 Task: Create a task  Upgrade and migrate company supply chain management to a cloud-based solution , assign it to team member softage.3@softage.net in the project ArcticTech and update the status of the task to  On Track  , set the priority of the task to High
Action: Mouse moved to (78, 64)
Screenshot: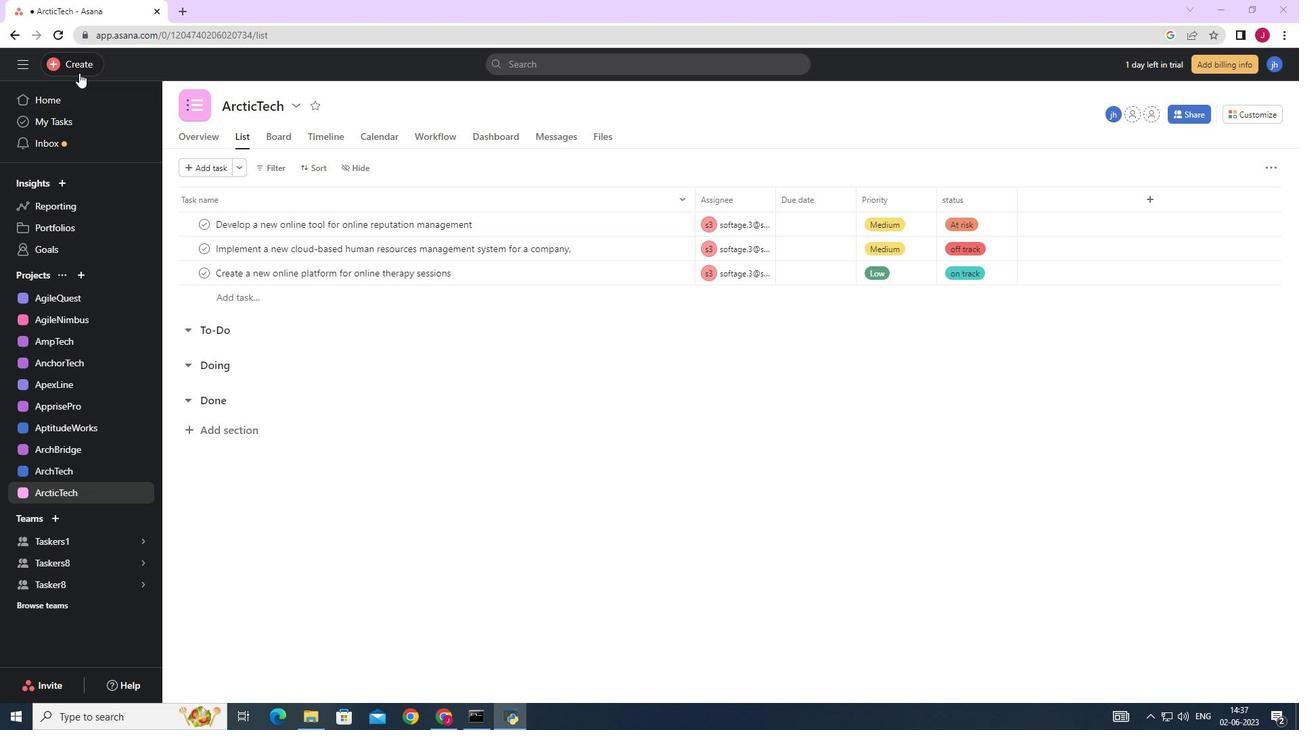 
Action: Mouse pressed left at (78, 64)
Screenshot: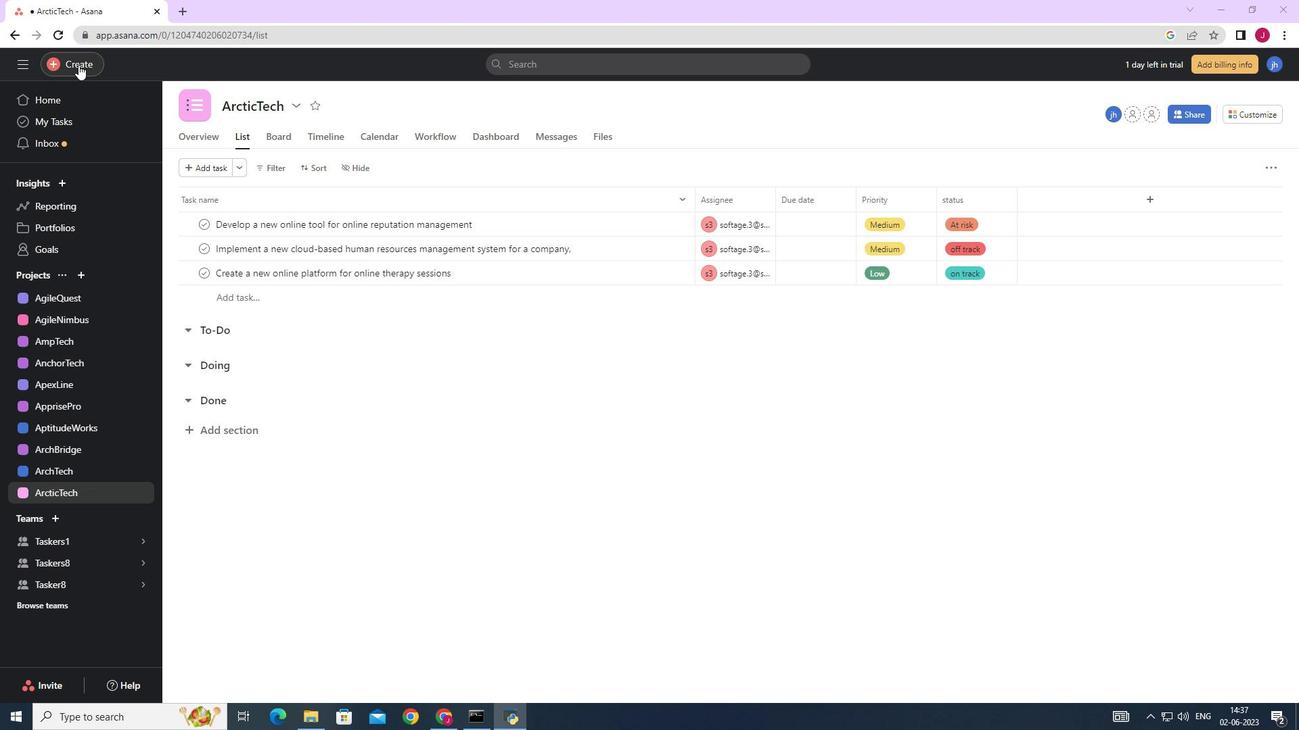
Action: Mouse moved to (152, 66)
Screenshot: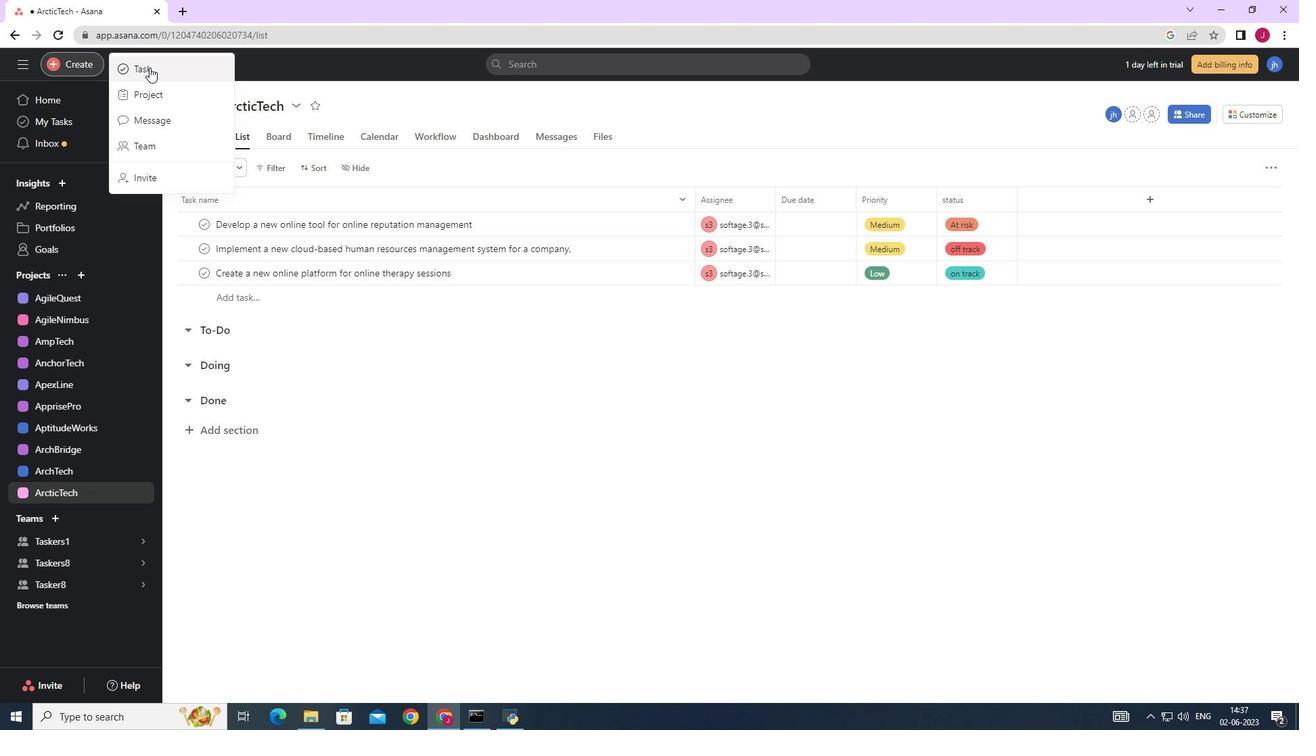 
Action: Mouse pressed left at (152, 66)
Screenshot: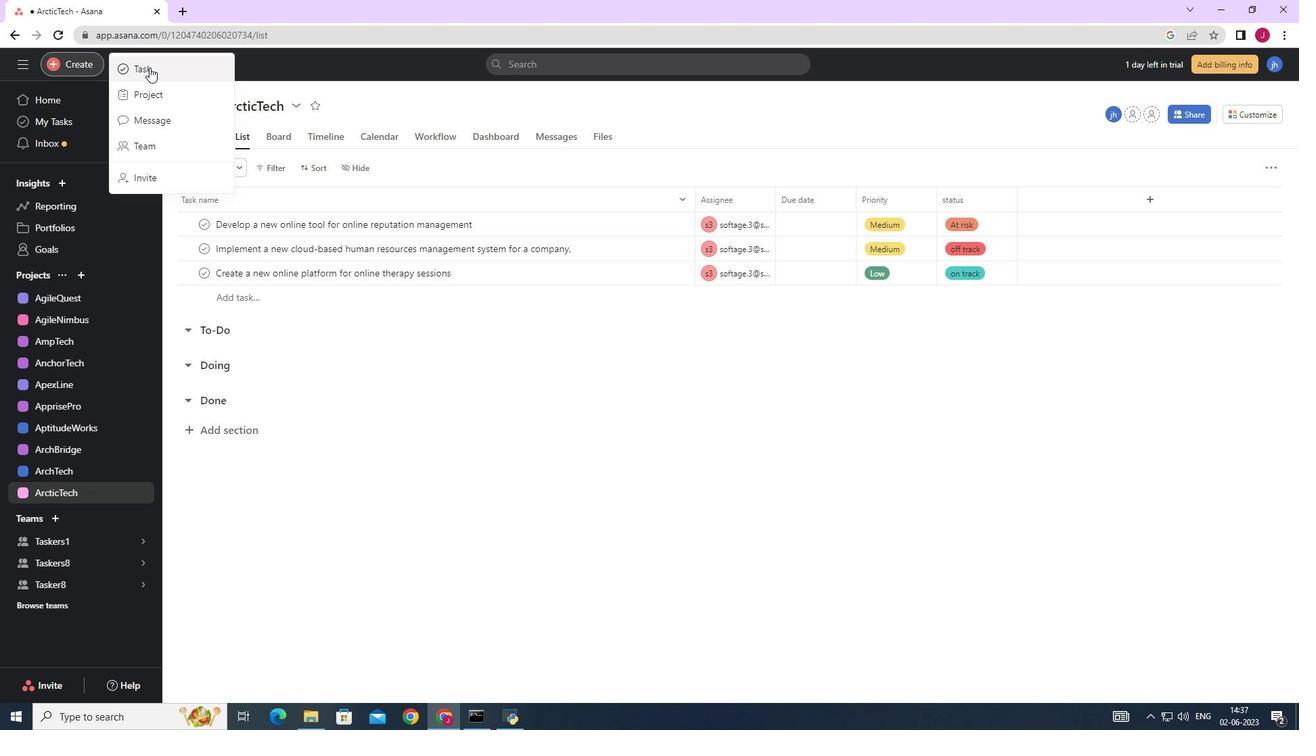 
Action: Mouse moved to (1055, 445)
Screenshot: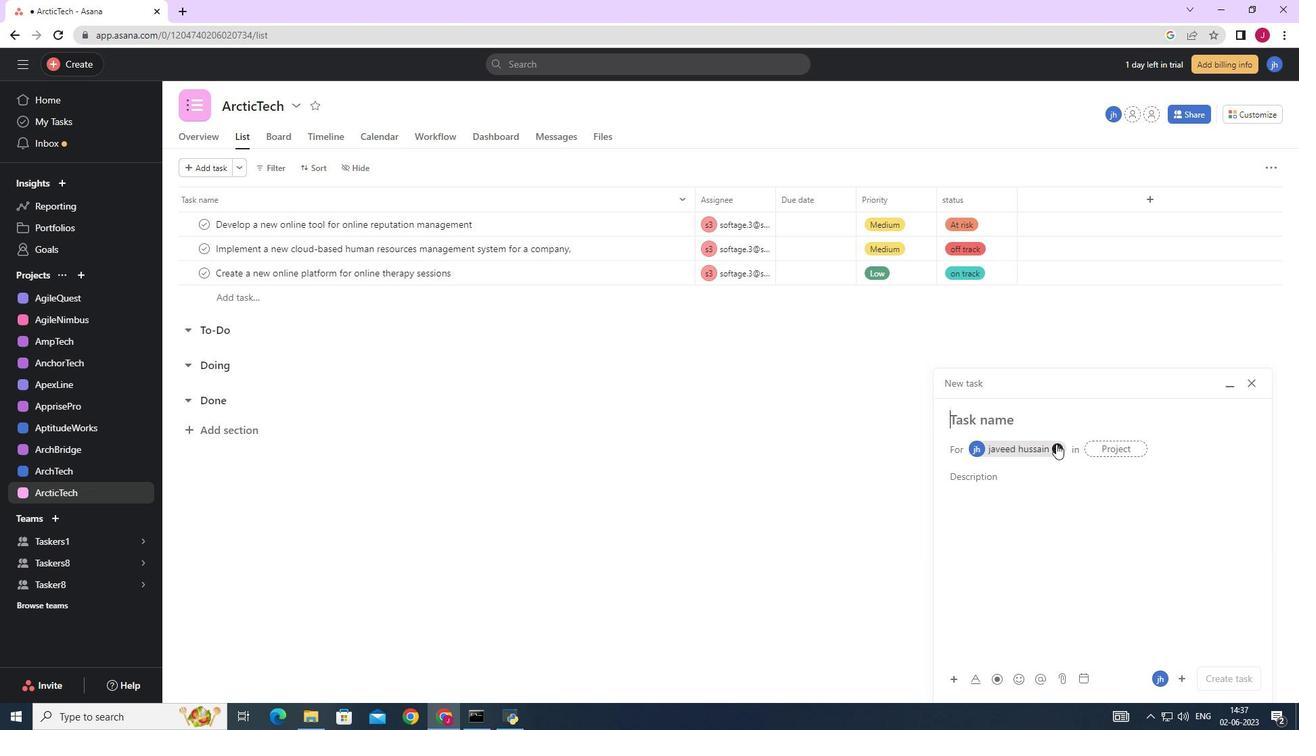 
Action: Mouse pressed left at (1055, 445)
Screenshot: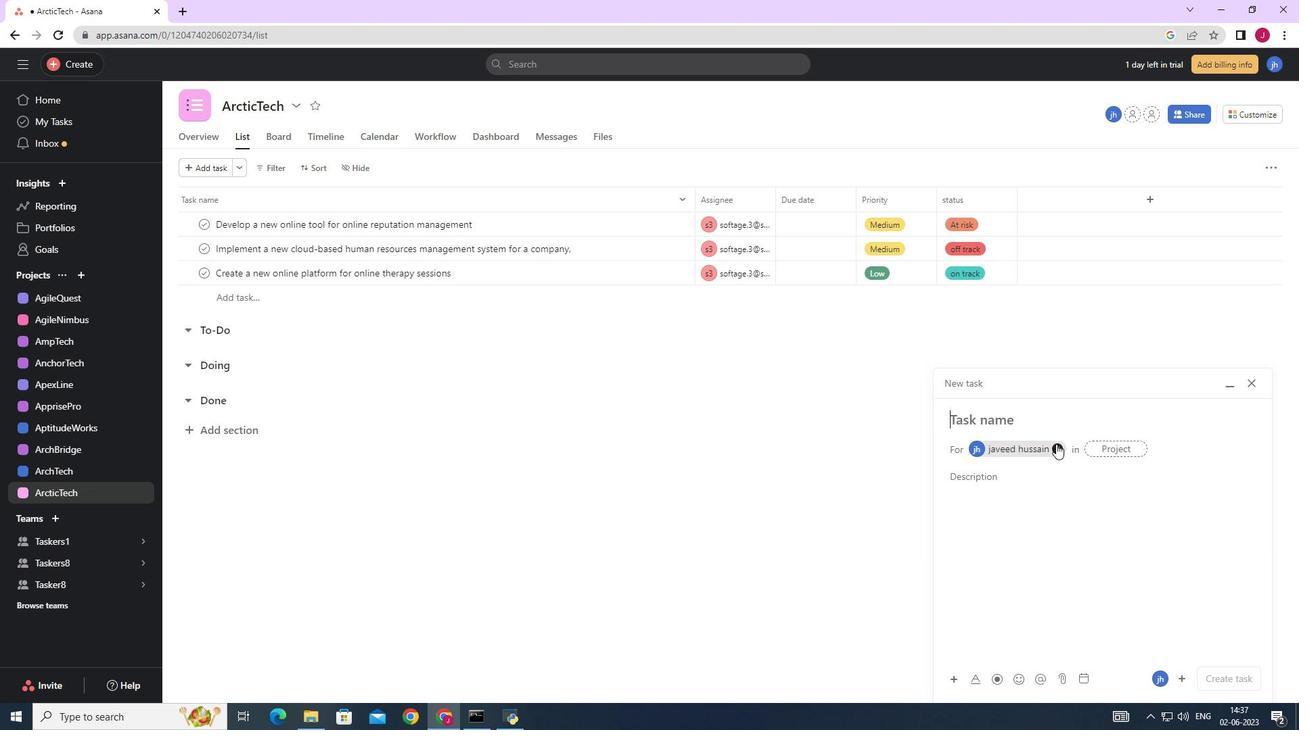
Action: Mouse moved to (980, 414)
Screenshot: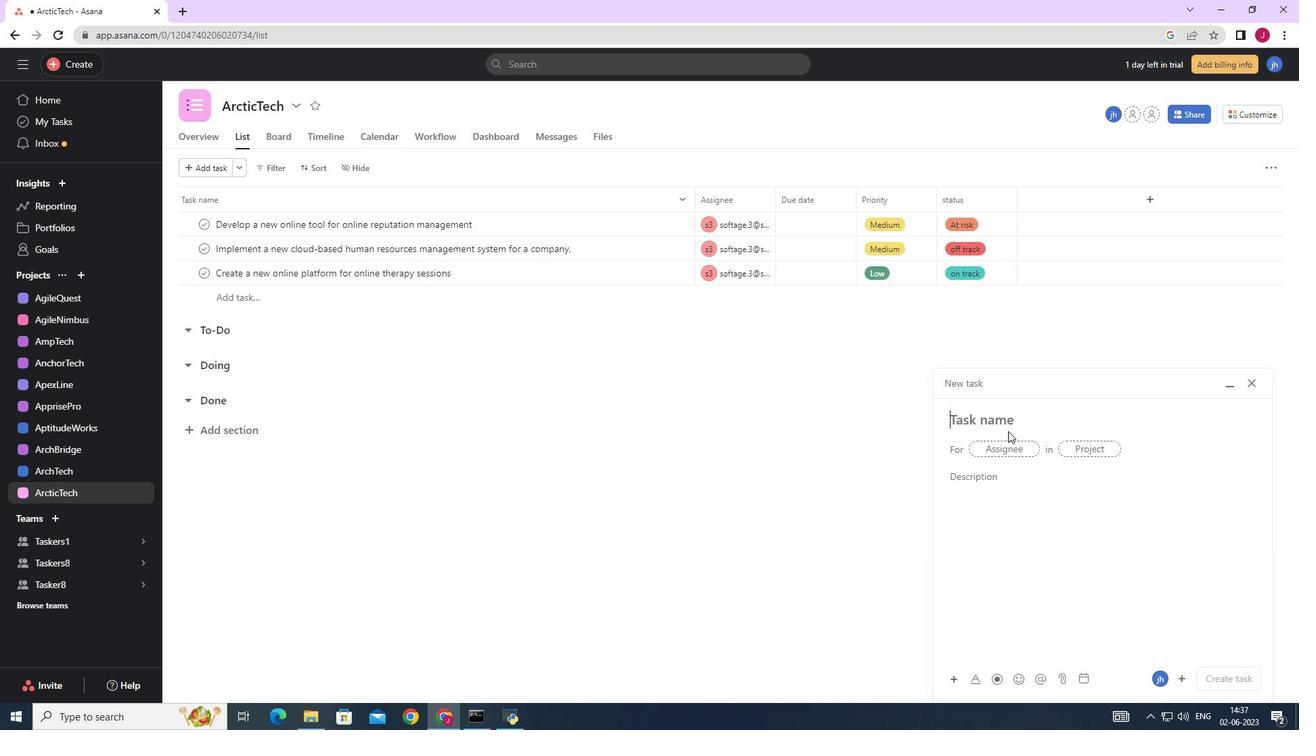 
Action: Mouse pressed left at (980, 414)
Screenshot: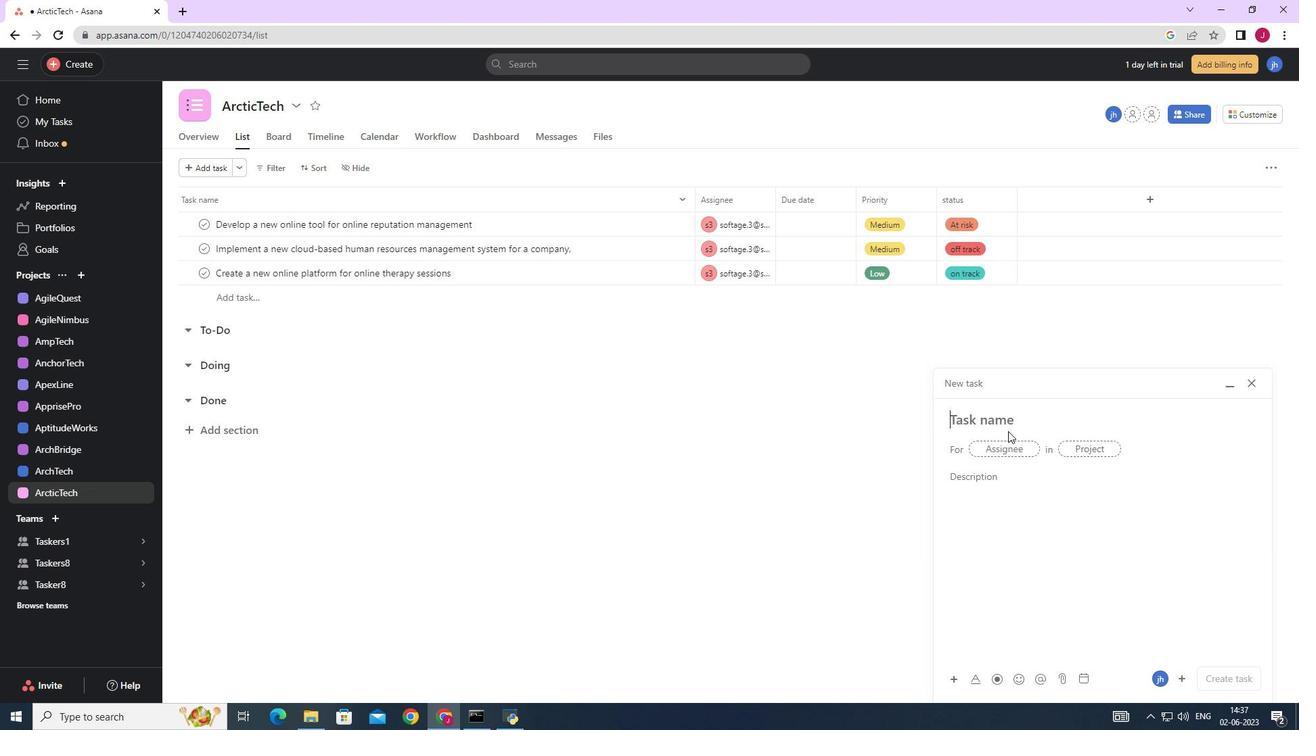 
Action: Key pressed <Key.caps_lock>U<Key.caps_lock>pgar<Key.backspace>rade<Key.space><Key.backspace><Key.backspace><Key.backspace><Key.backspace><Key.backspace><Key.backspace><Key.backspace>grade<Key.space>and<Key.space>migrate<Key.space>company<Key.space>supply<Key.space>chain<Key.space>management<Key.space>to<Key.space>c<Key.backspace>s<Key.space><Key.backspace><Key.backspace>a<Key.space>cloud<Key.space><Key.backspace>-based<Key.space>solution
Screenshot: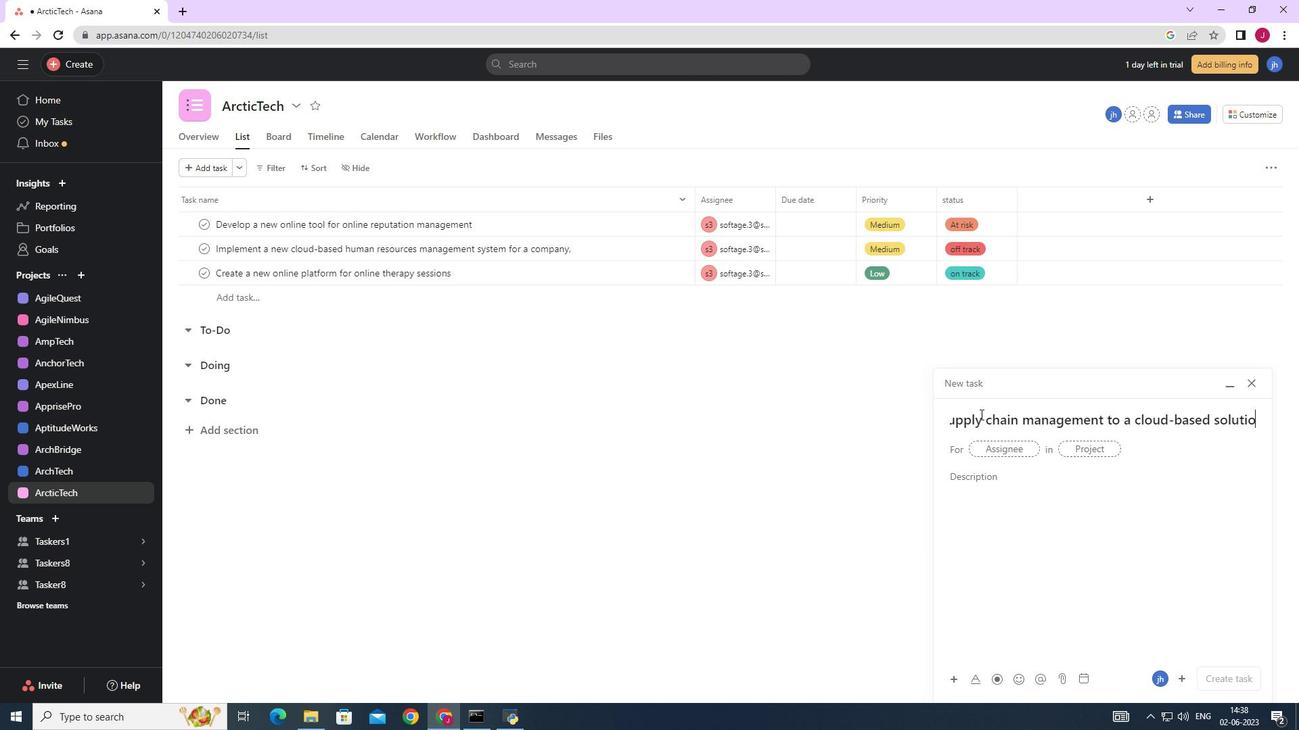 
Action: Mouse moved to (1025, 449)
Screenshot: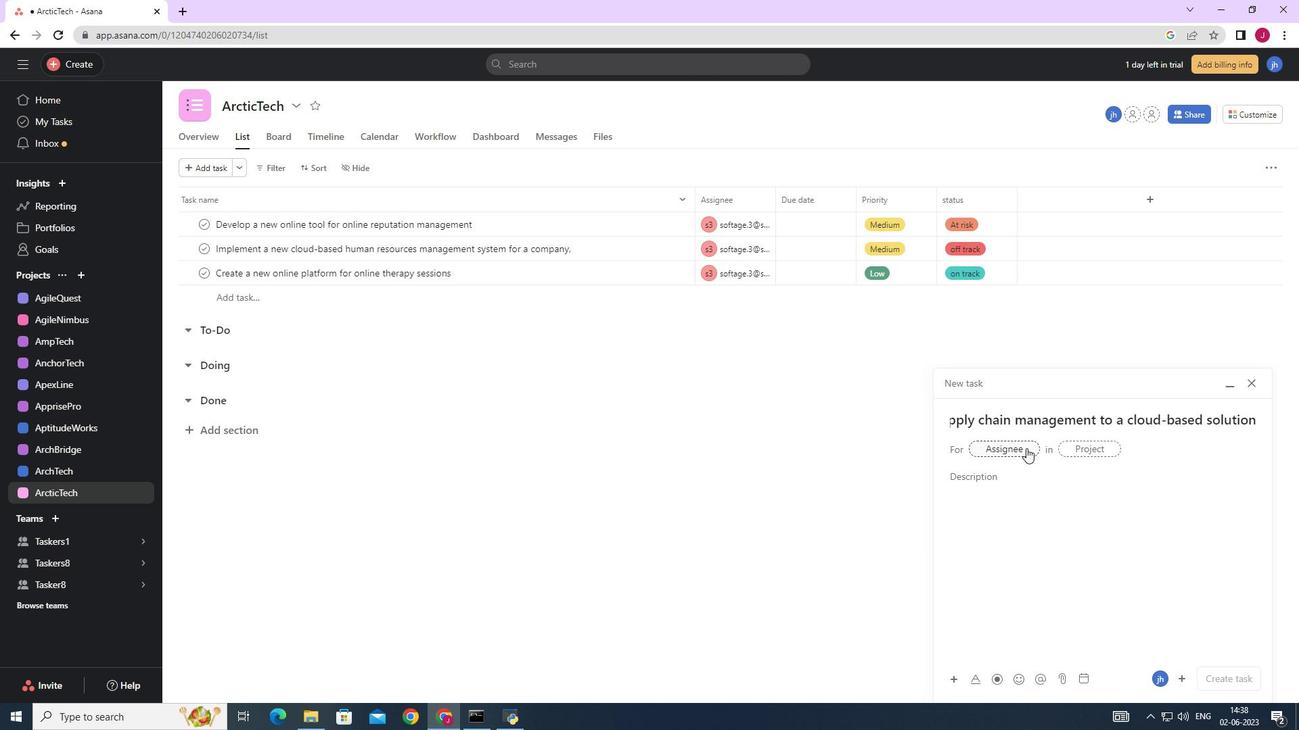 
Action: Mouse pressed left at (1025, 449)
Screenshot: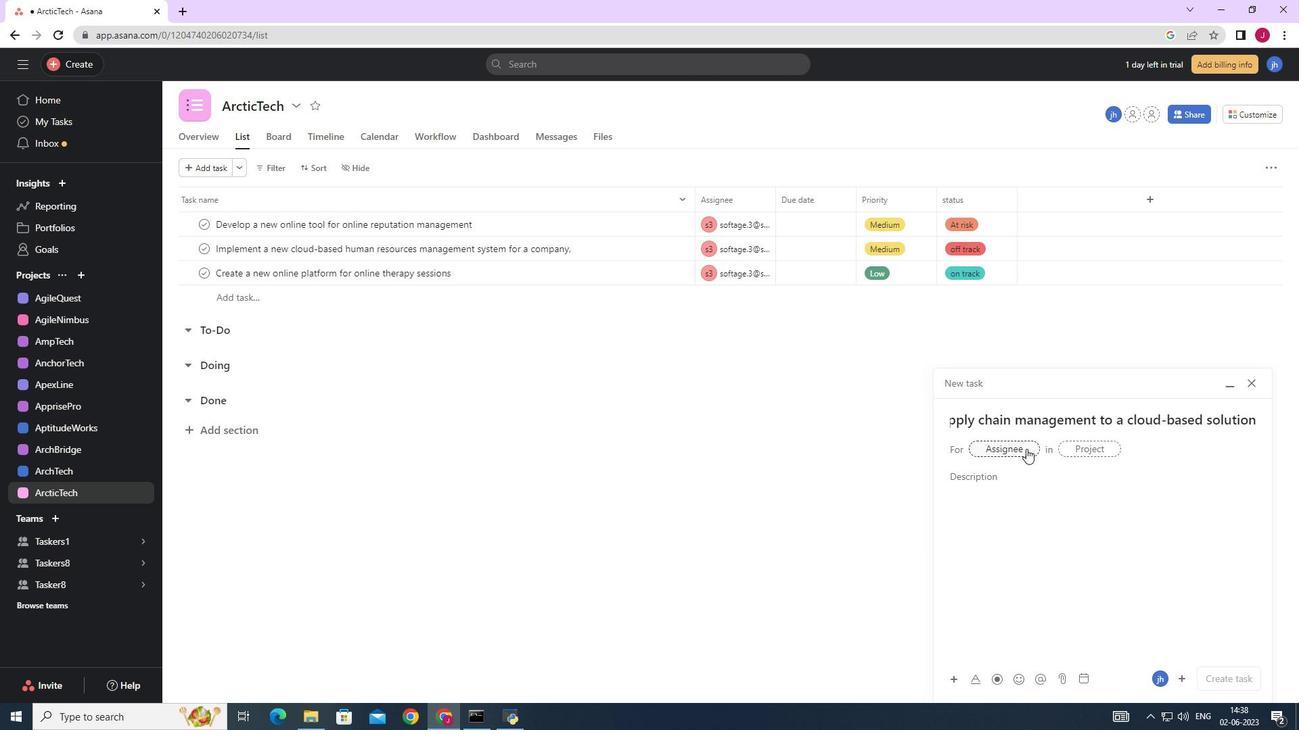 
Action: Key pressed softage.3
Screenshot: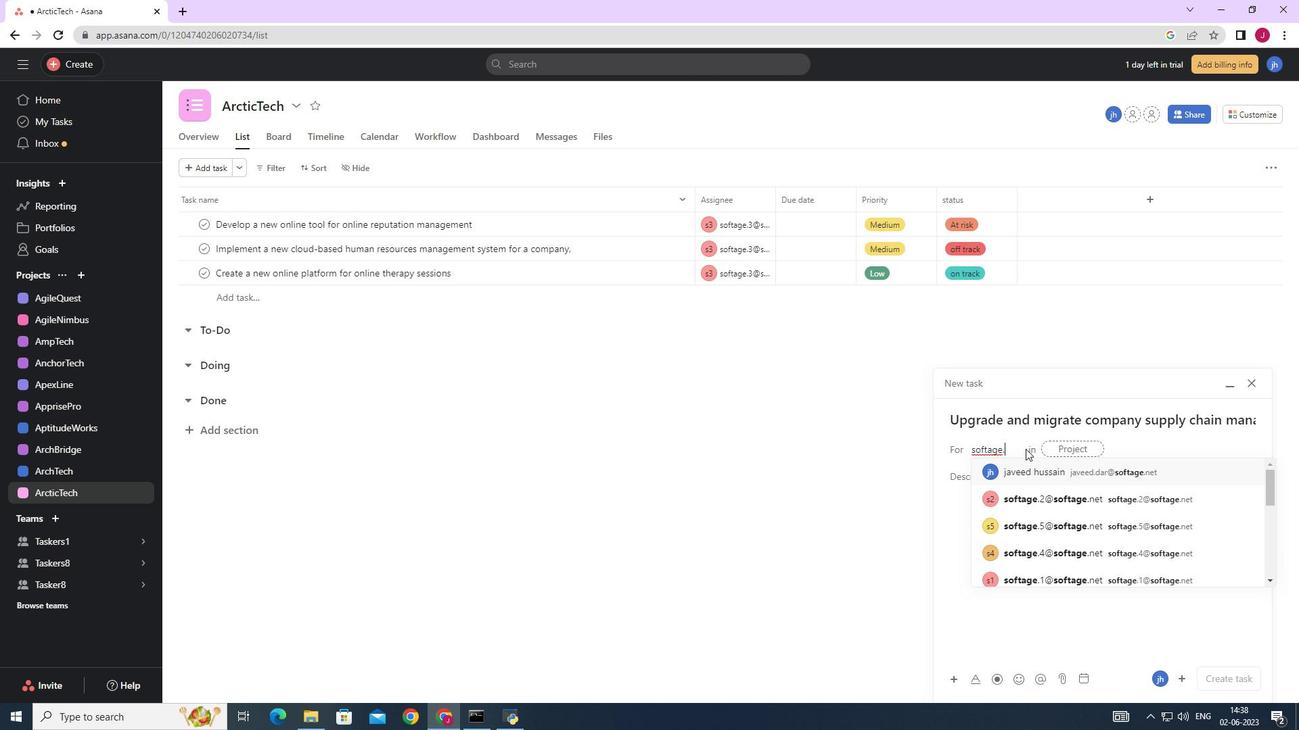 
Action: Mouse moved to (1030, 472)
Screenshot: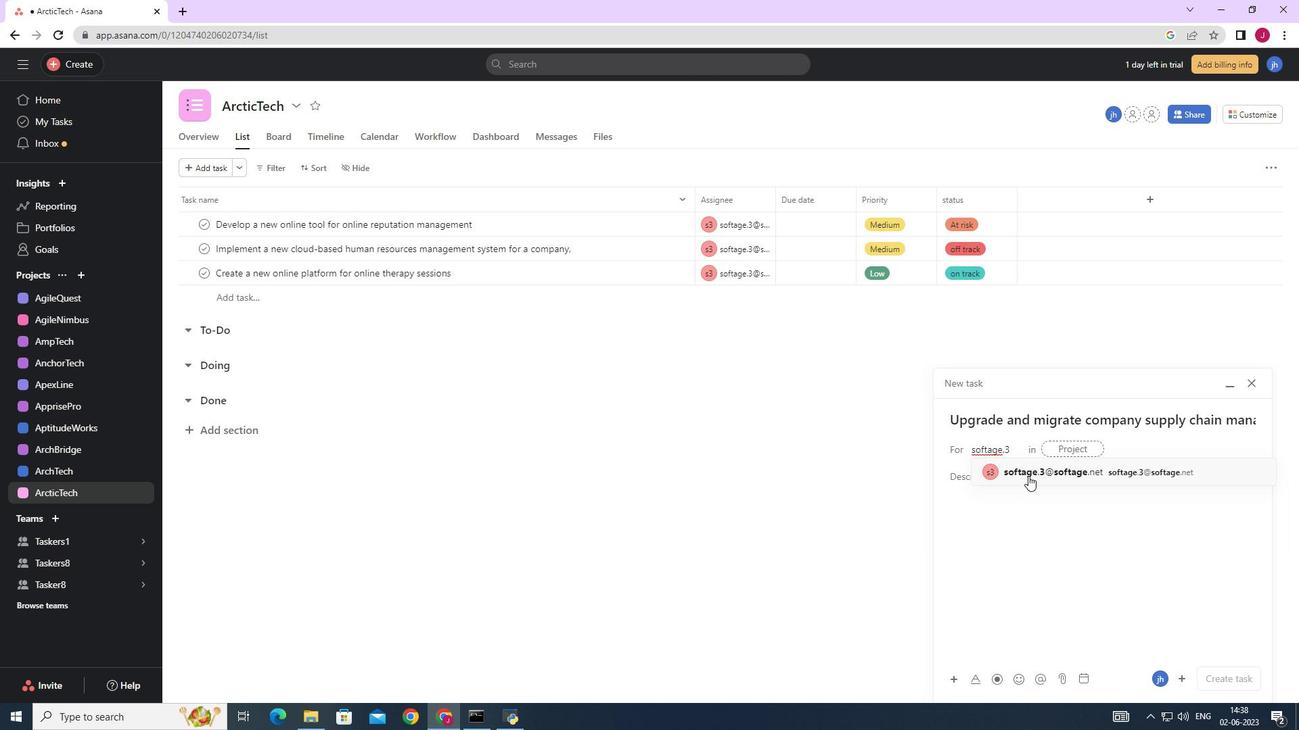 
Action: Mouse pressed left at (1030, 472)
Screenshot: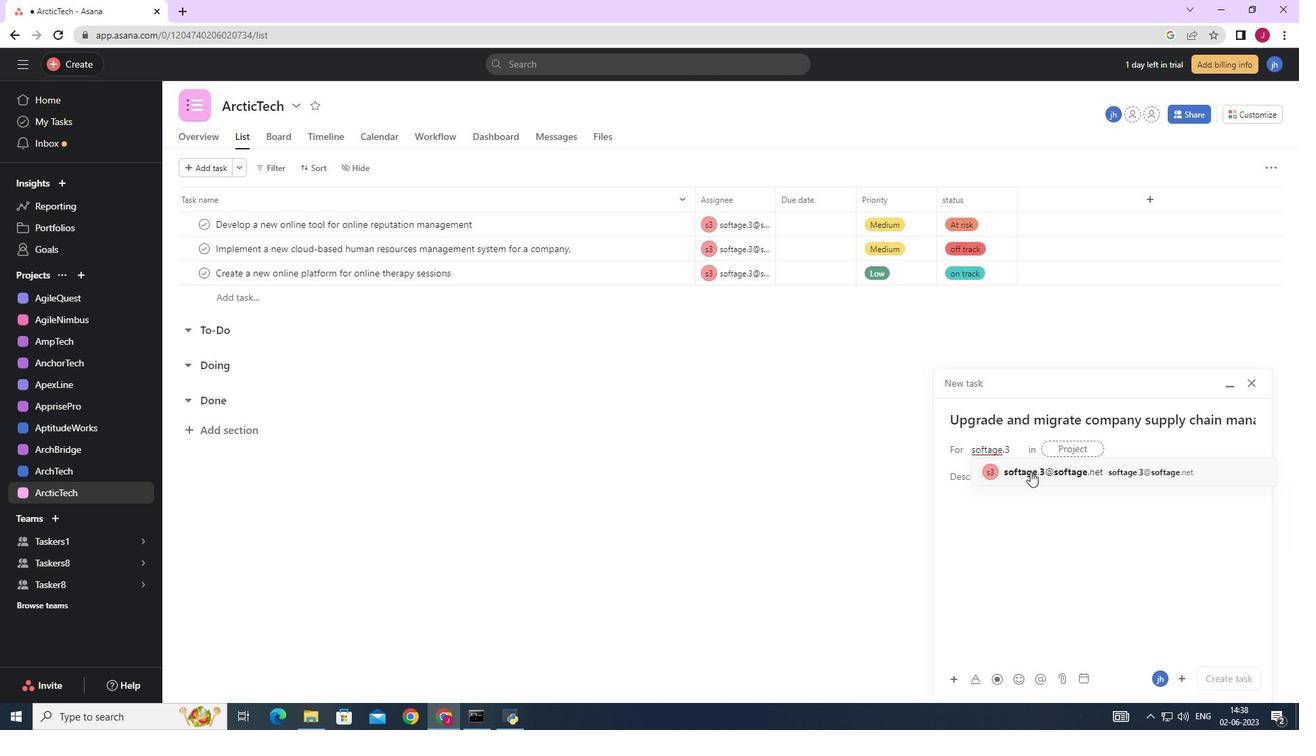 
Action: Mouse moved to (856, 471)
Screenshot: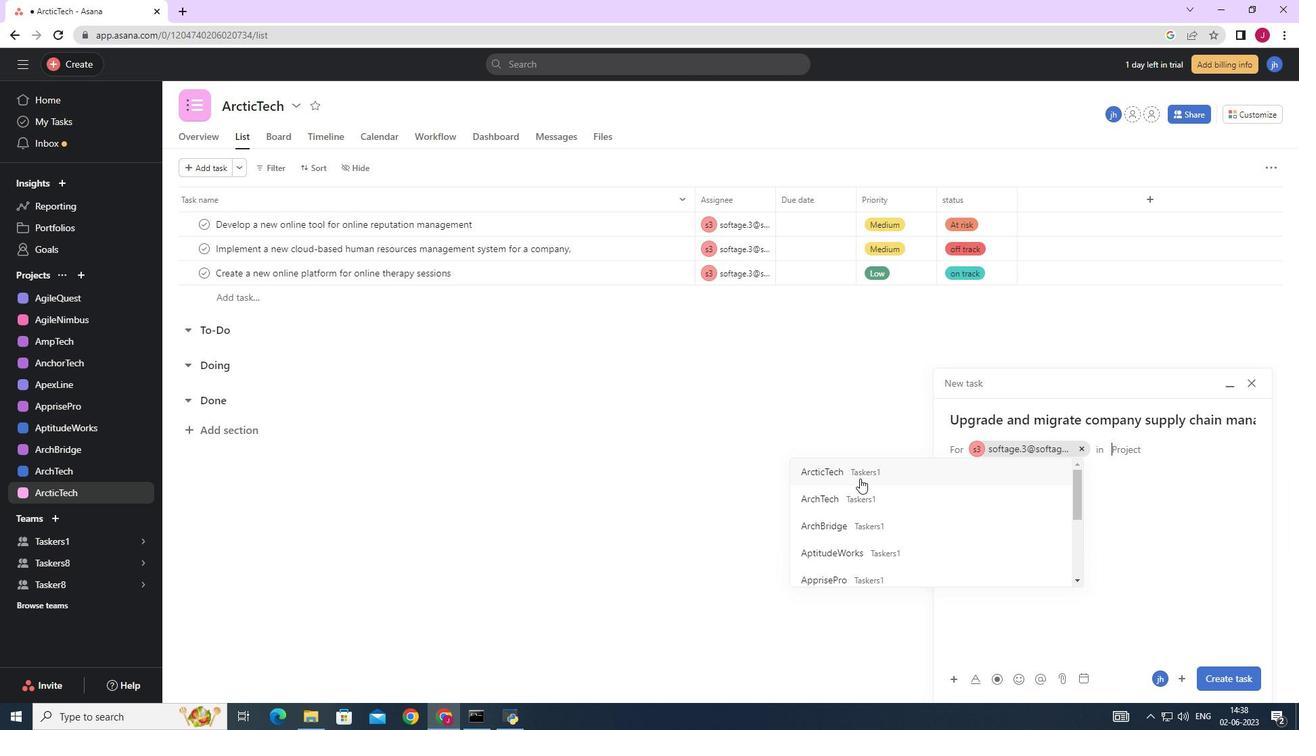 
Action: Mouse pressed left at (856, 471)
Screenshot: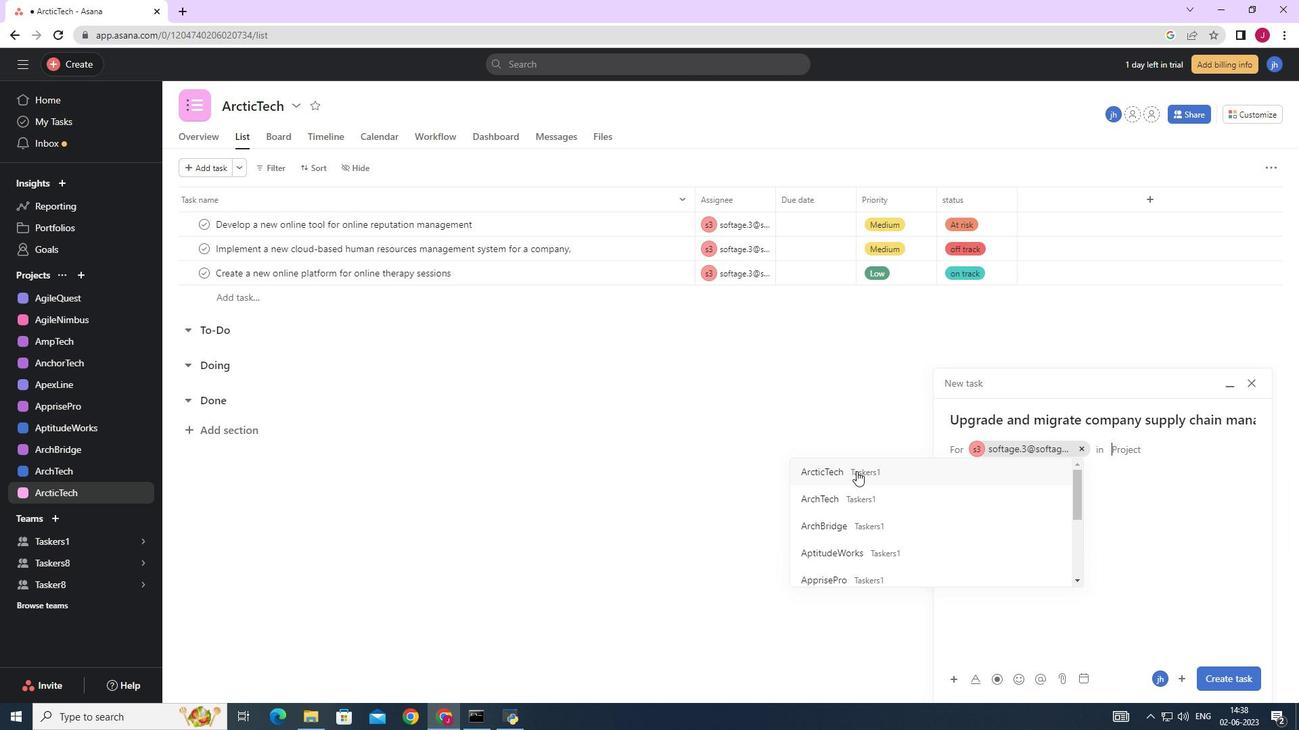 
Action: Mouse moved to (1011, 481)
Screenshot: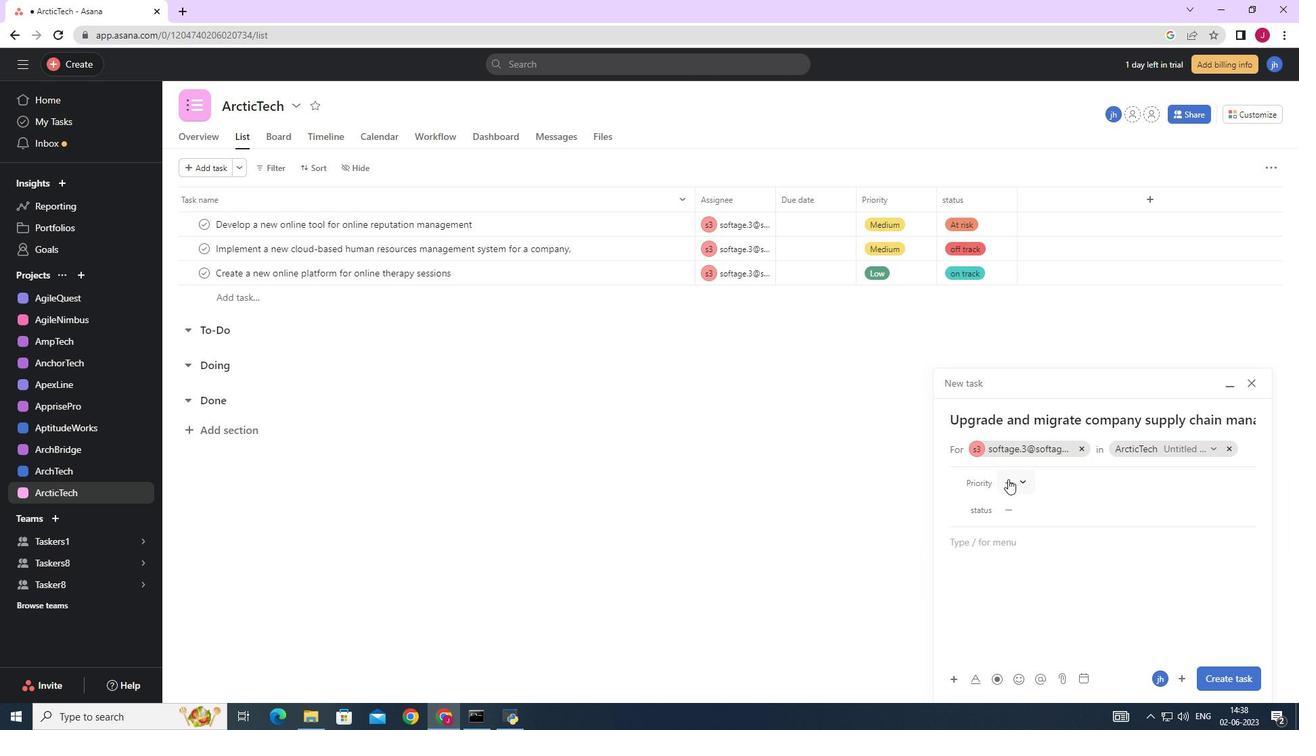 
Action: Mouse pressed left at (1011, 481)
Screenshot: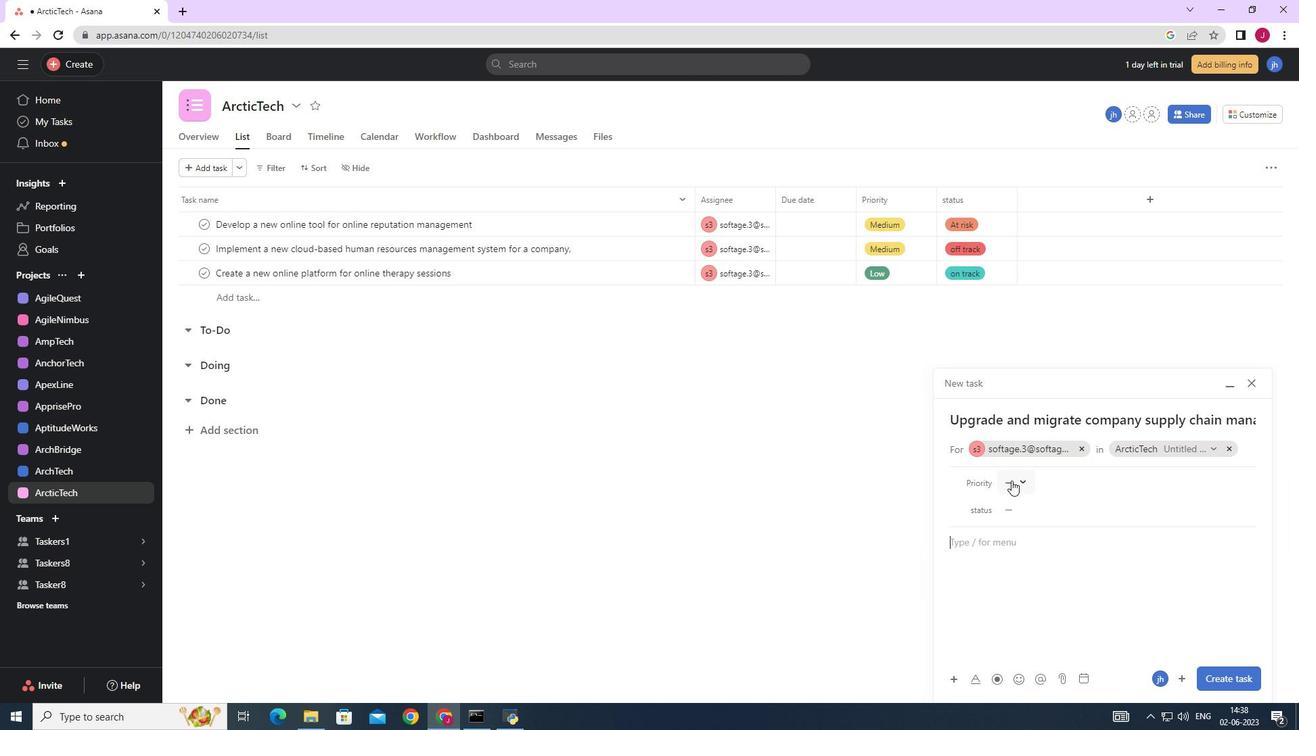 
Action: Mouse moved to (1043, 527)
Screenshot: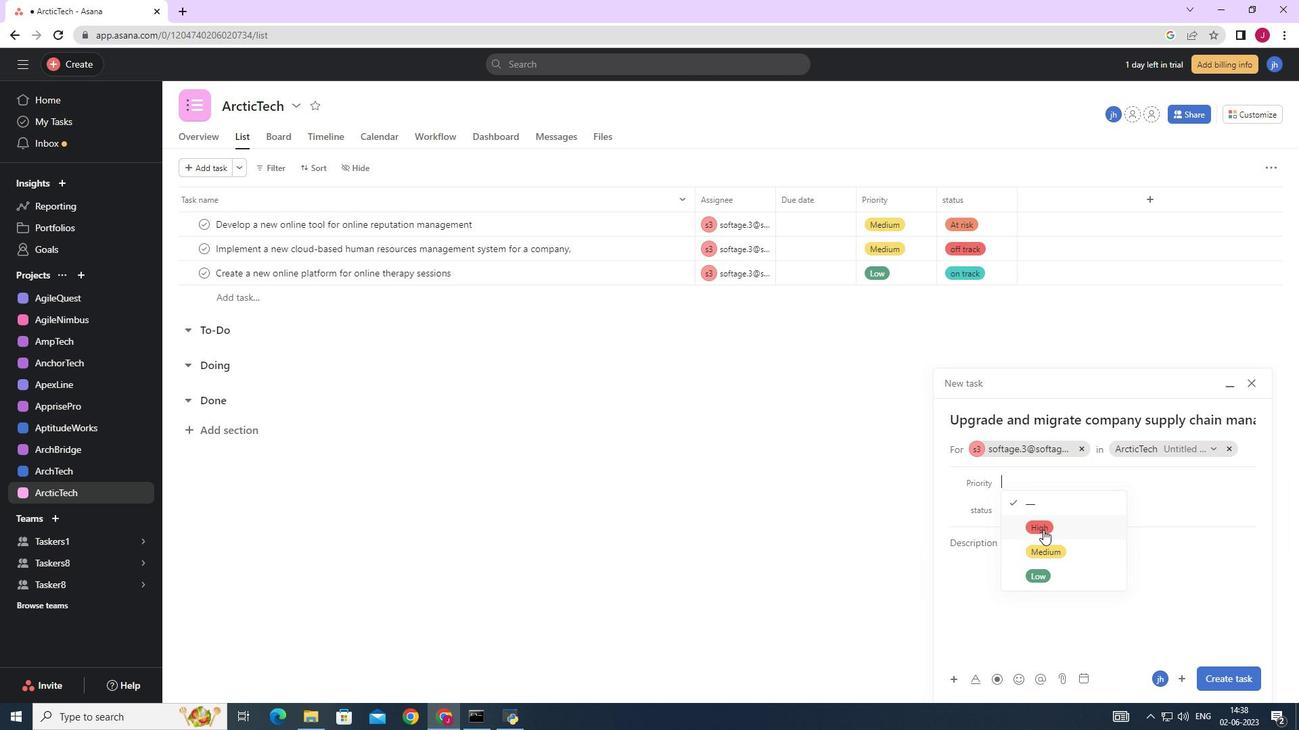 
Action: Mouse pressed left at (1043, 527)
Screenshot: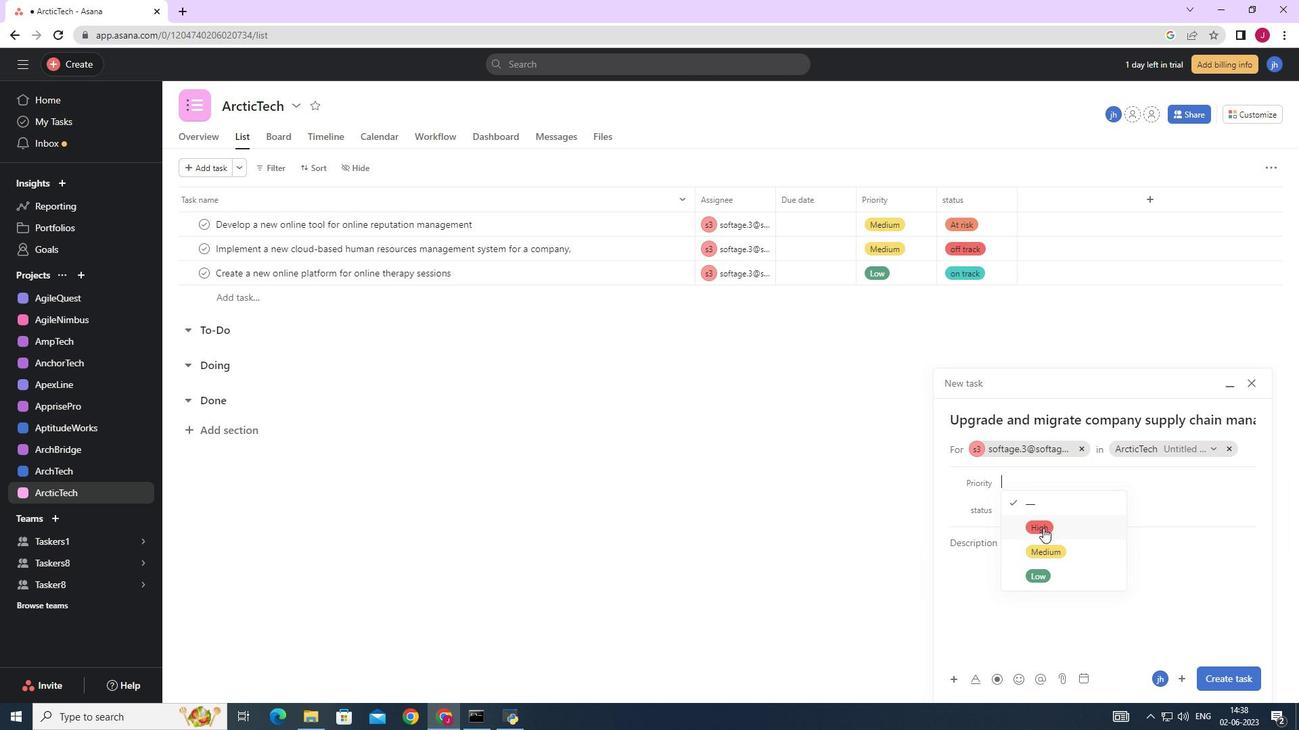 
Action: Mouse moved to (1029, 509)
Screenshot: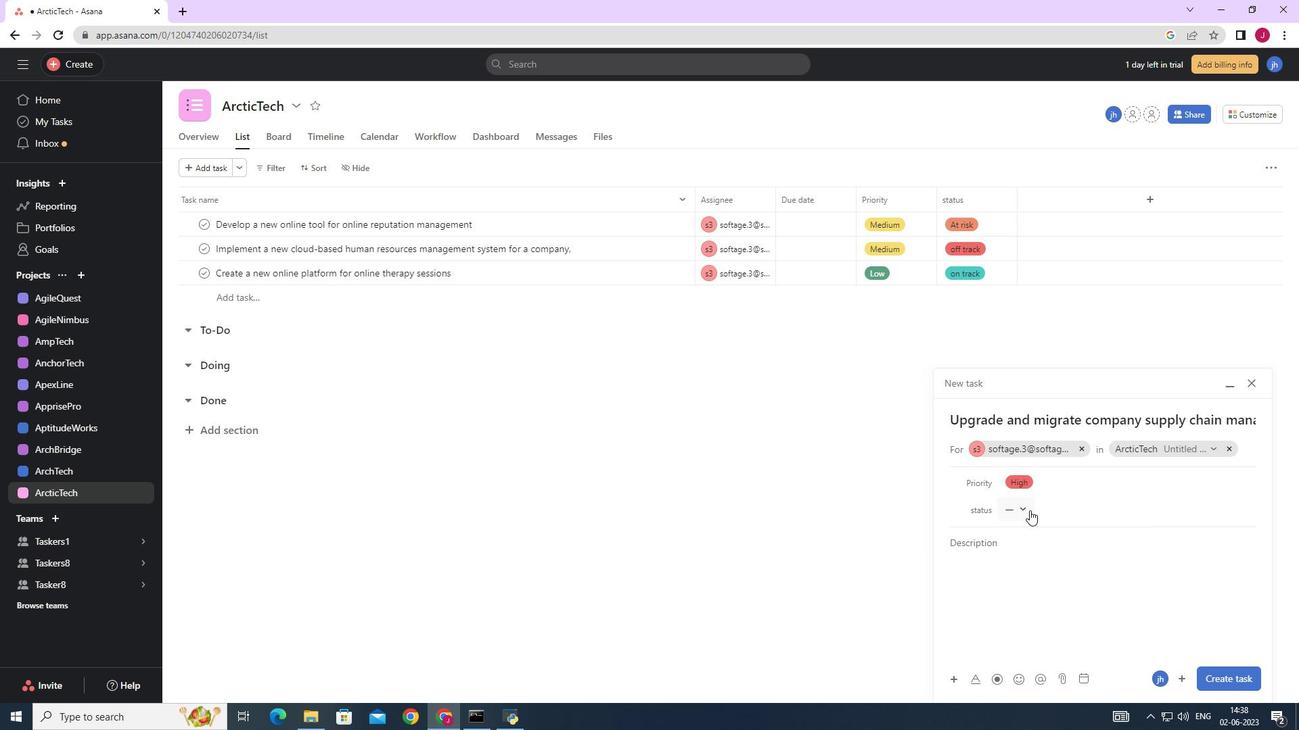 
Action: Mouse pressed left at (1029, 509)
Screenshot: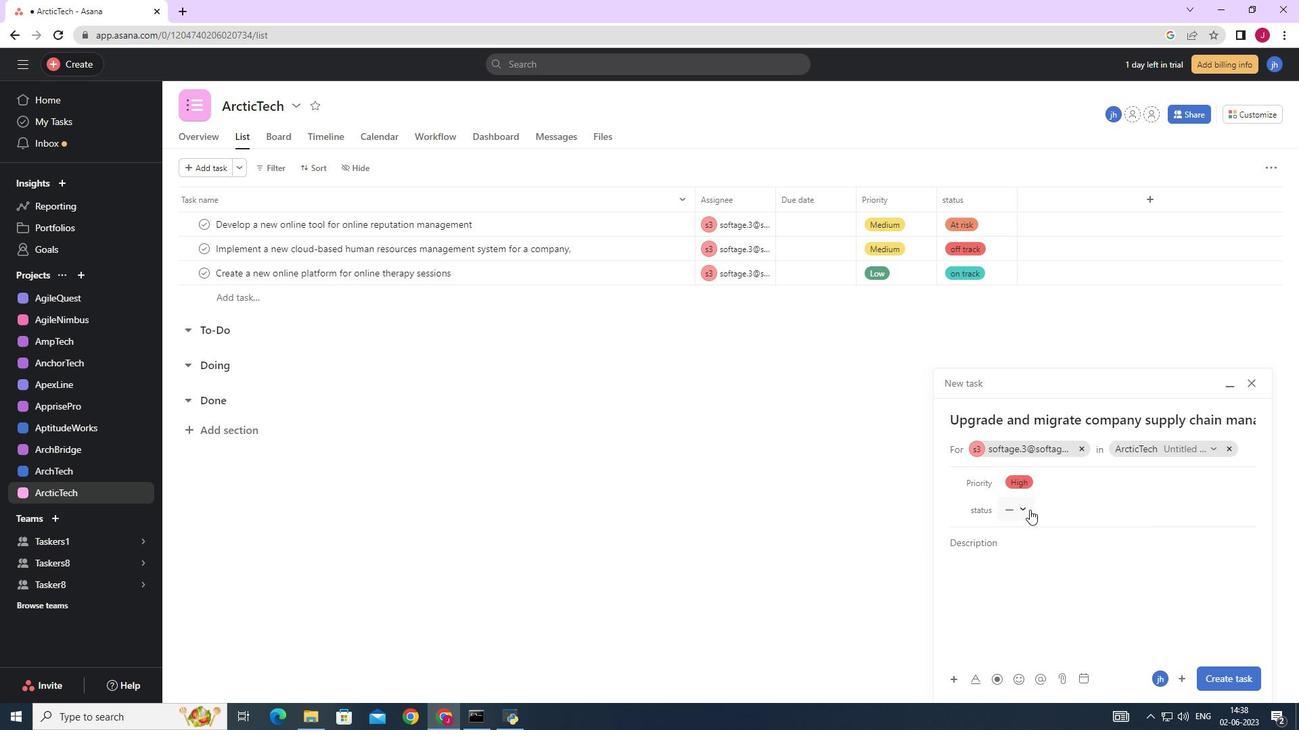 
Action: Mouse moved to (1042, 553)
Screenshot: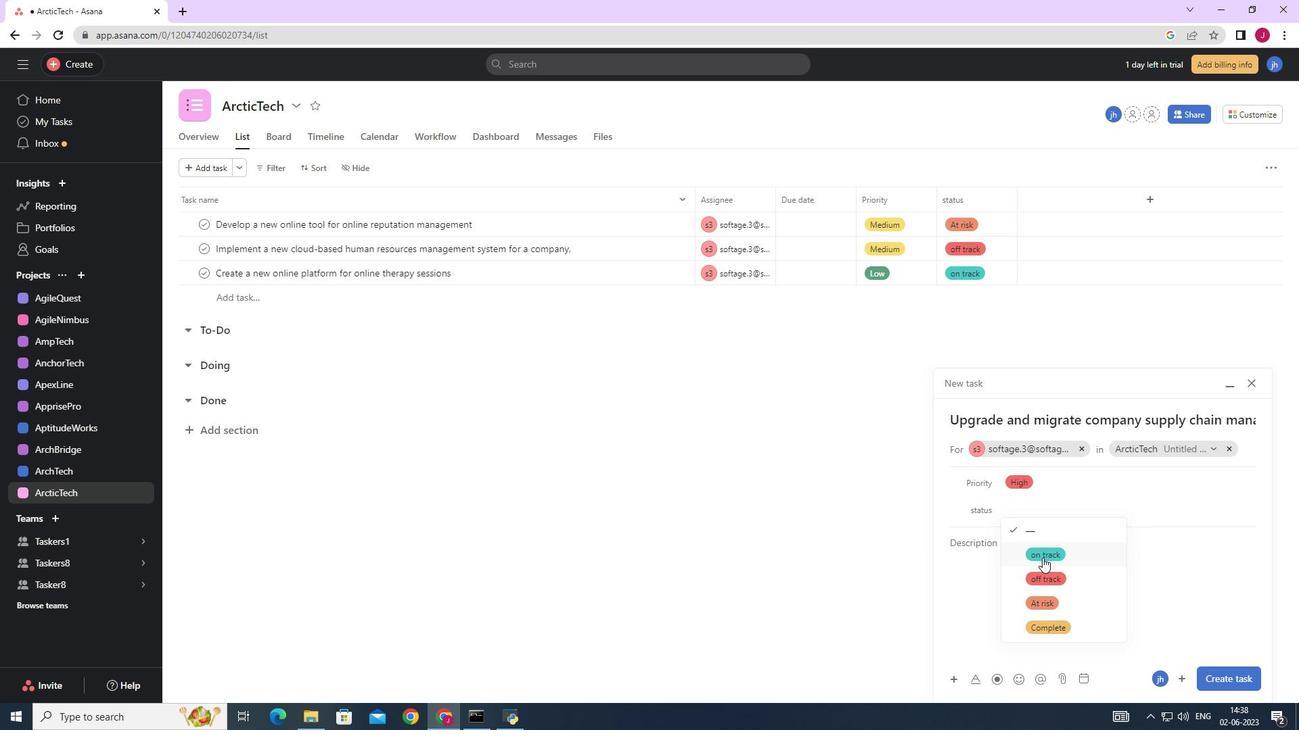 
Action: Mouse pressed left at (1042, 553)
Screenshot: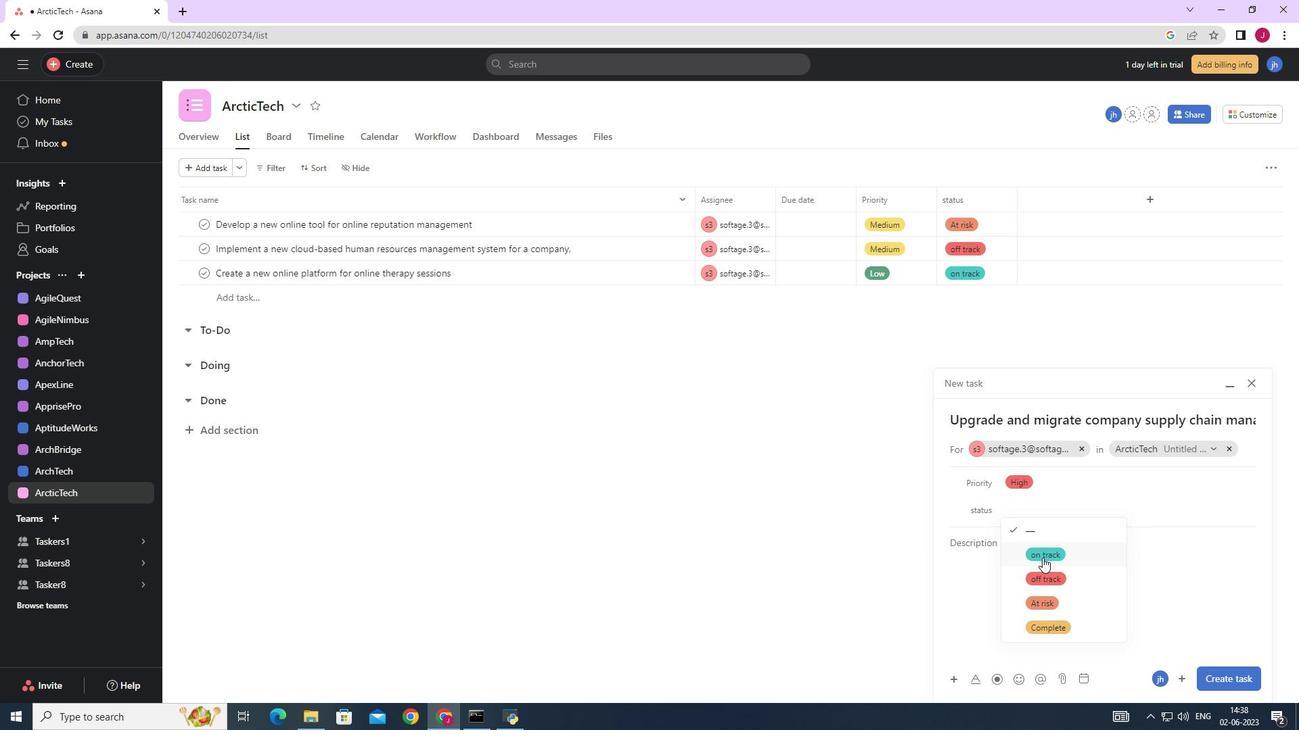 
Action: Mouse moved to (1224, 682)
Screenshot: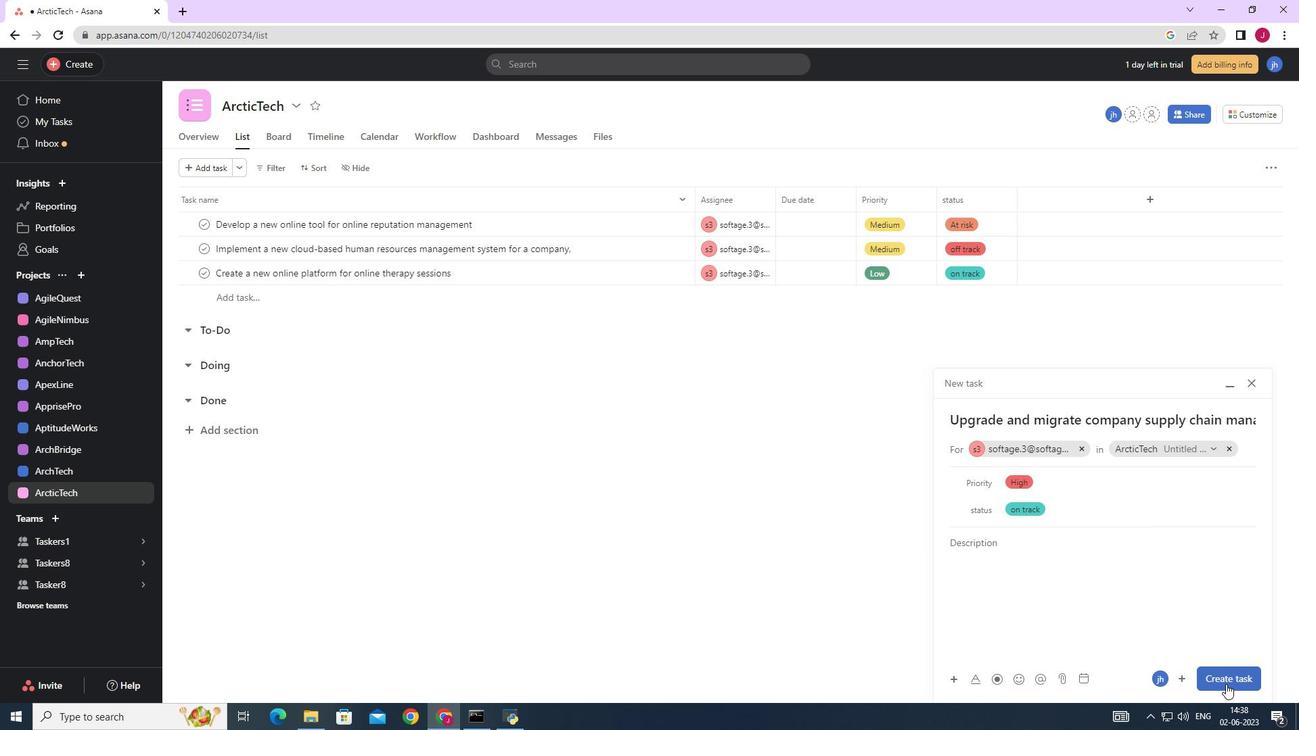 
Action: Mouse pressed left at (1224, 682)
Screenshot: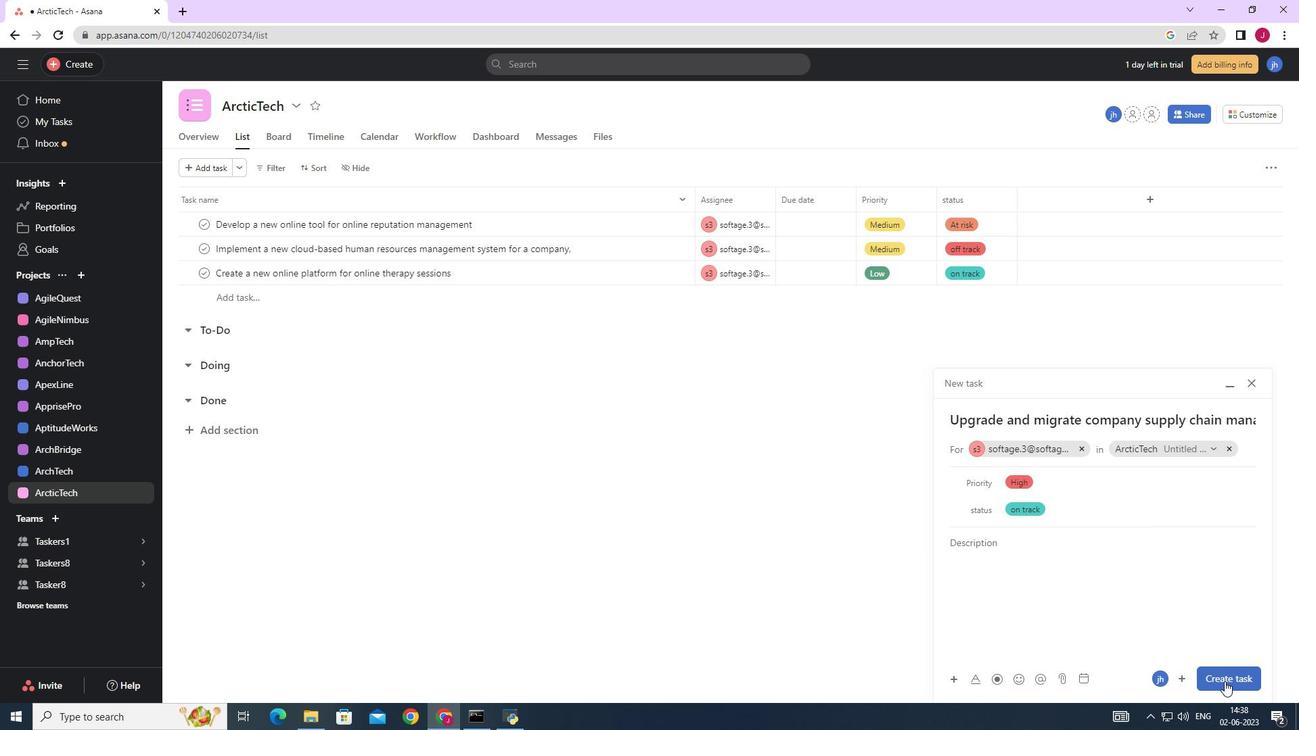 
Action: Mouse moved to (1194, 659)
Screenshot: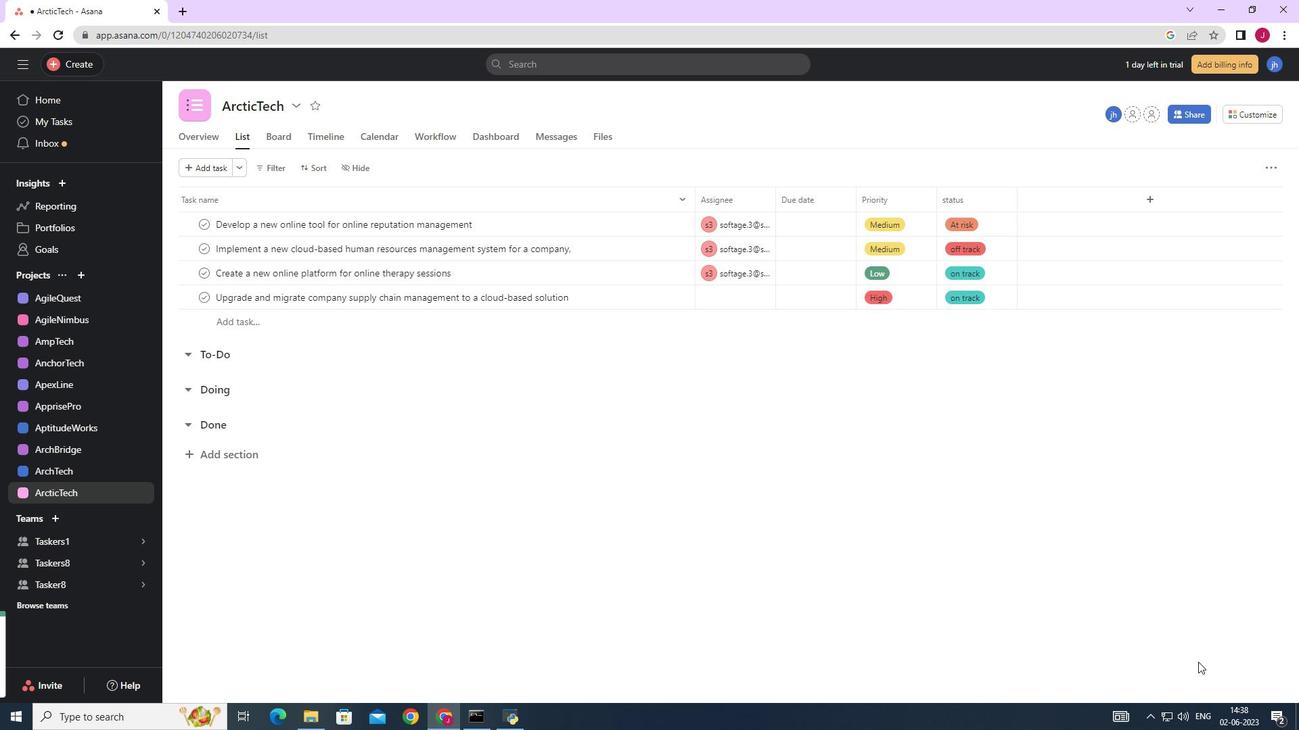 
